 Task: Set the Shipping Contact to 'equals' under New invoice in find invoice.
Action: Mouse moved to (143, 17)
Screenshot: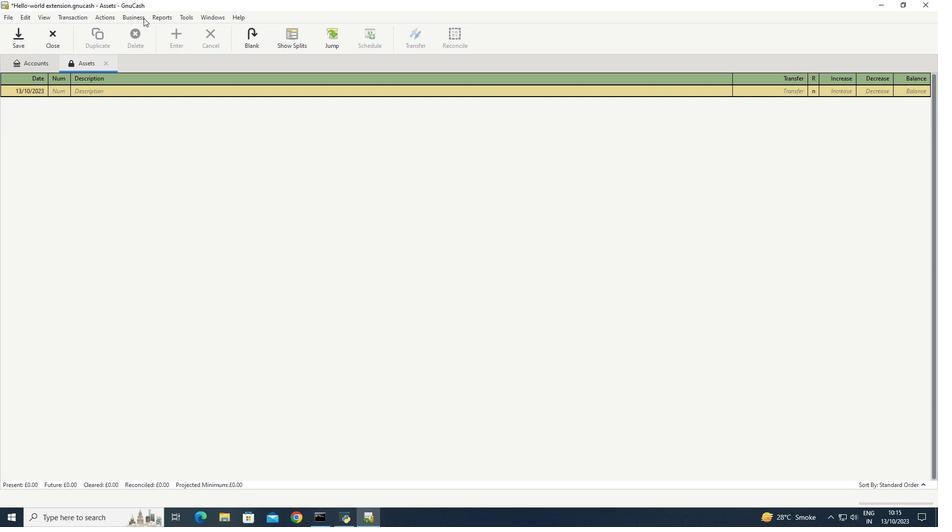 
Action: Mouse pressed left at (143, 17)
Screenshot: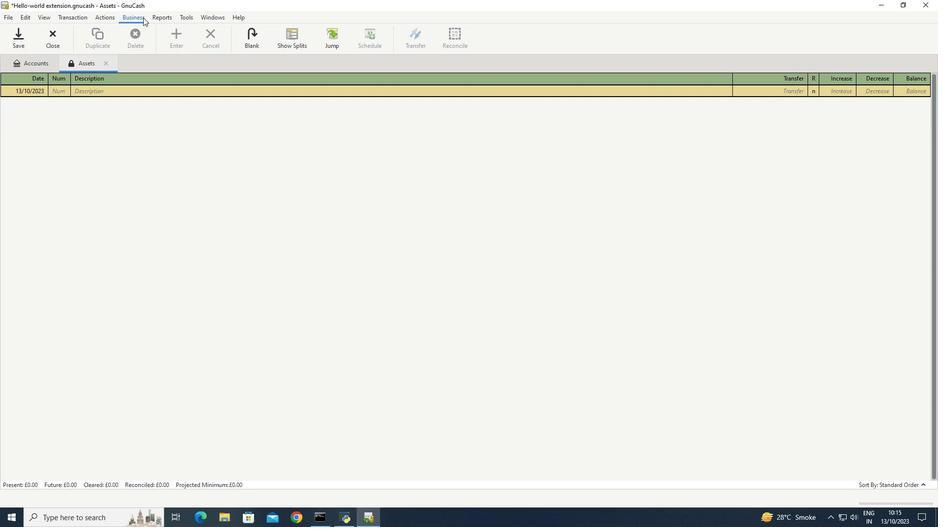
Action: Mouse moved to (245, 76)
Screenshot: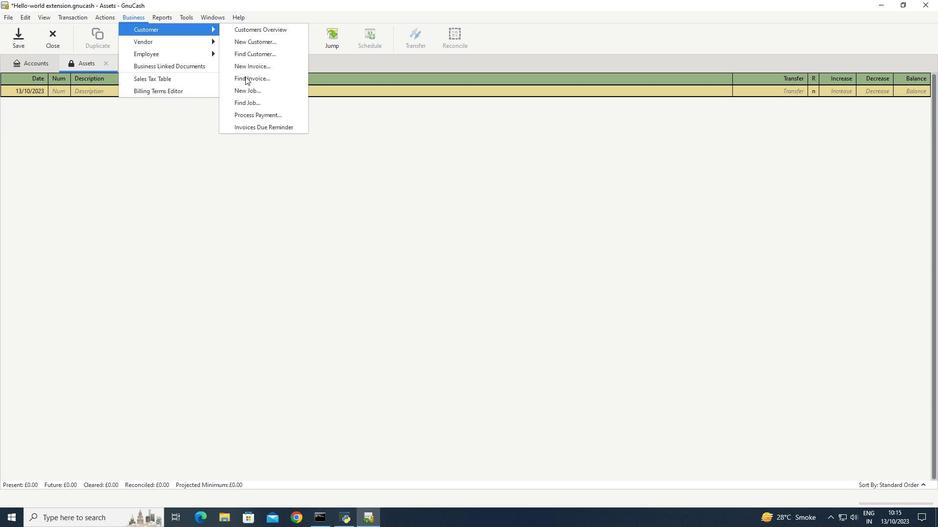 
Action: Mouse pressed left at (245, 76)
Screenshot: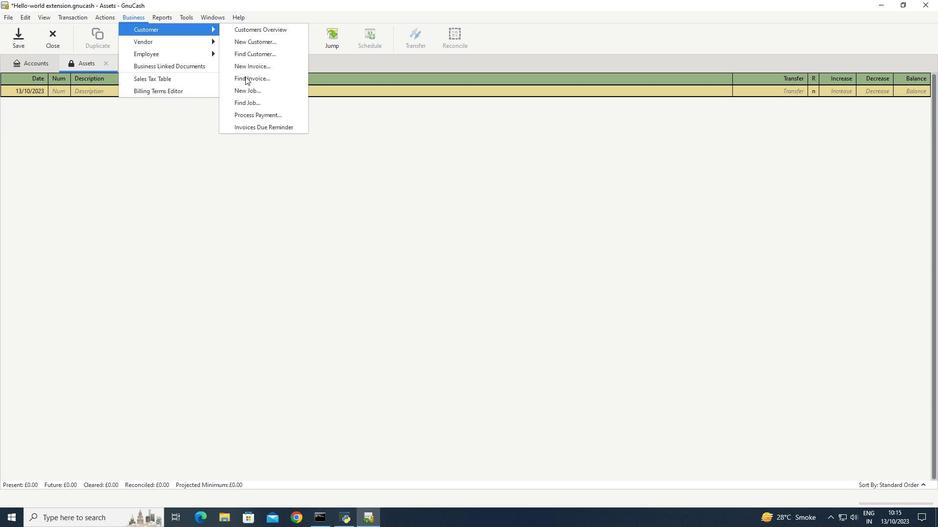 
Action: Mouse moved to (503, 336)
Screenshot: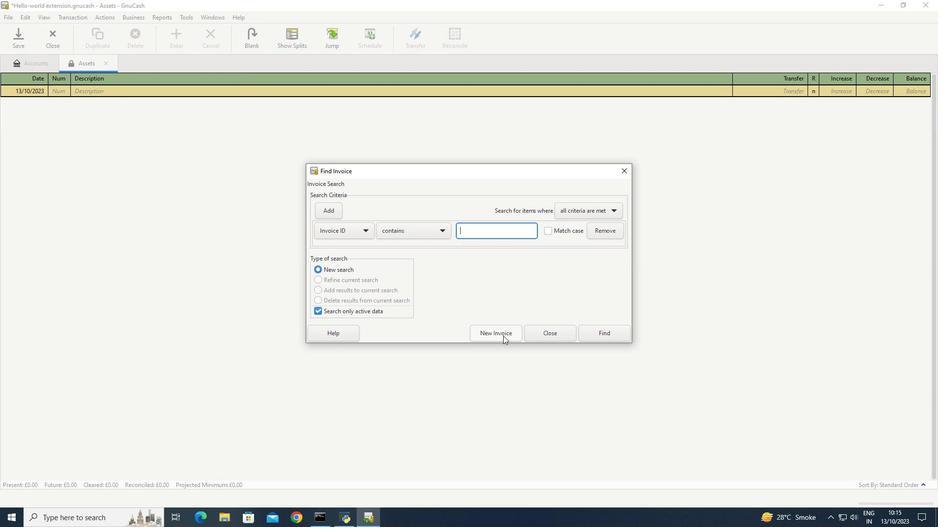
Action: Mouse pressed left at (503, 336)
Screenshot: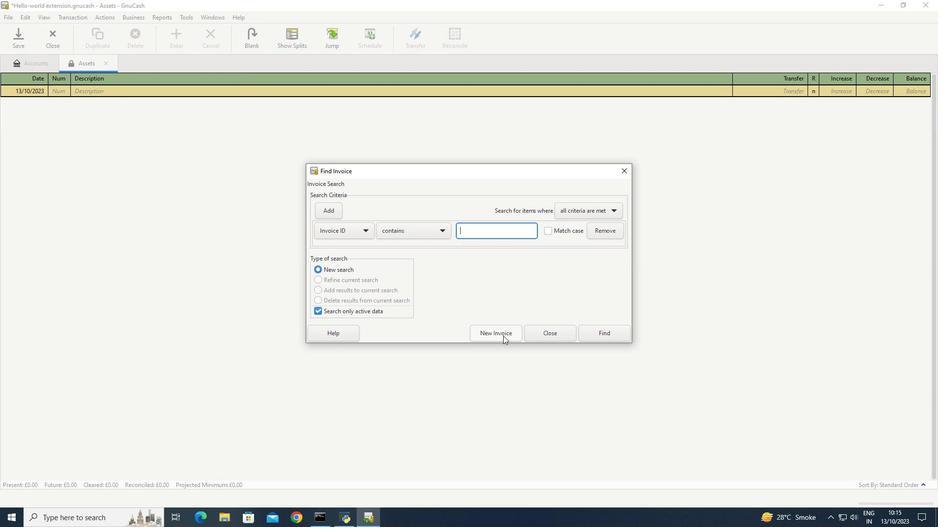 
Action: Mouse moved to (532, 260)
Screenshot: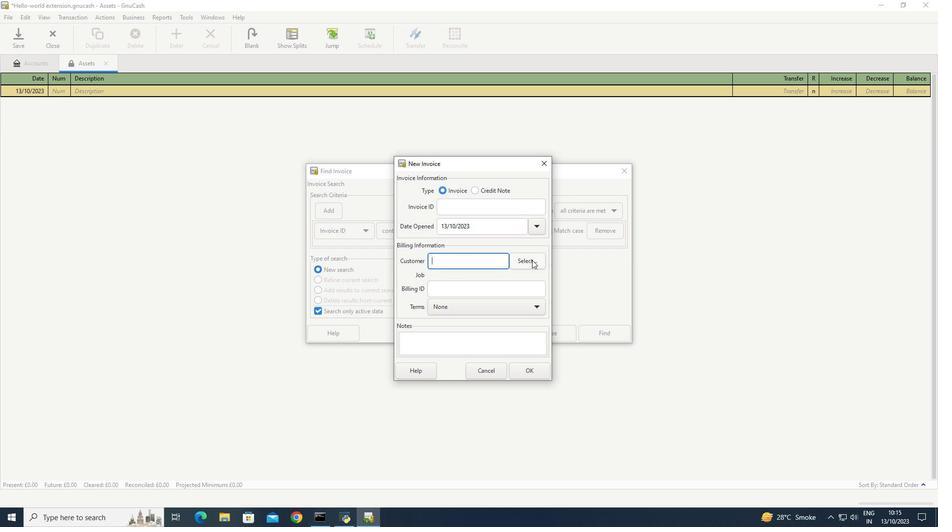 
Action: Mouse pressed left at (532, 260)
Screenshot: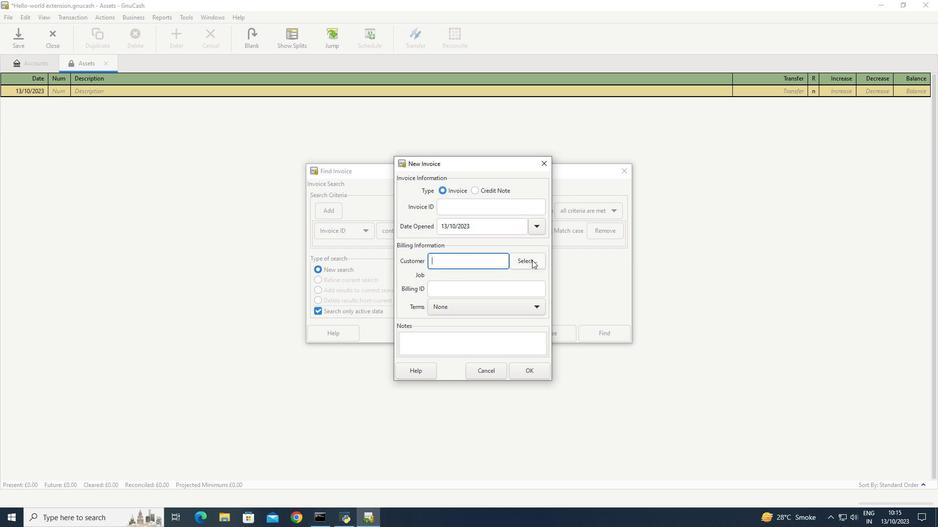 
Action: Mouse moved to (369, 231)
Screenshot: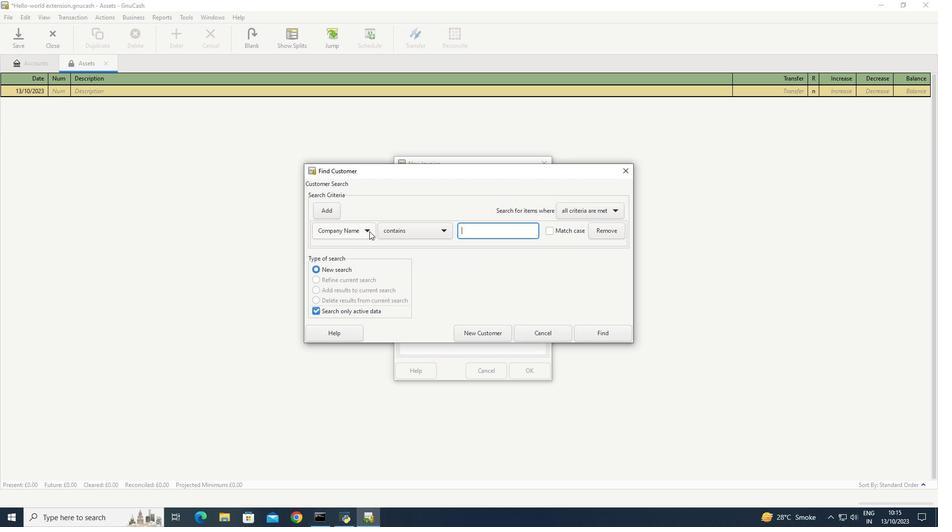 
Action: Mouse pressed left at (369, 231)
Screenshot: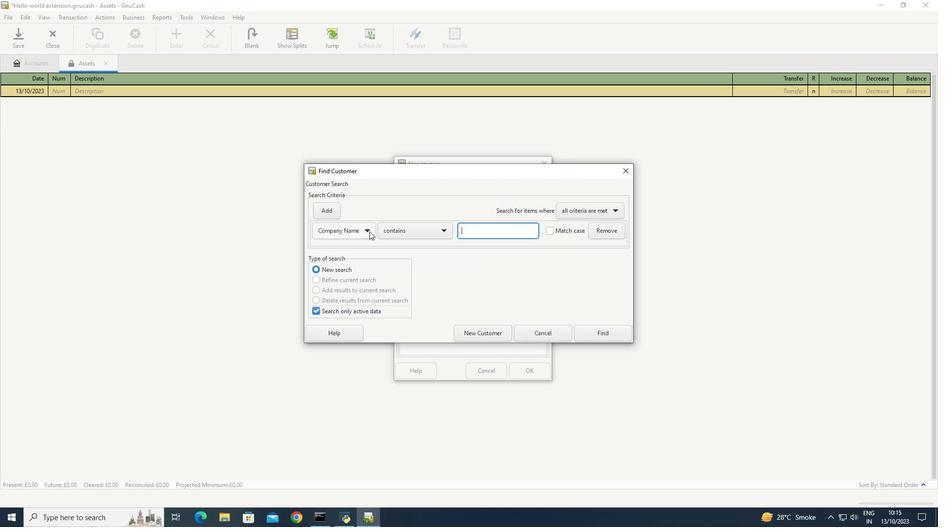 
Action: Mouse moved to (350, 272)
Screenshot: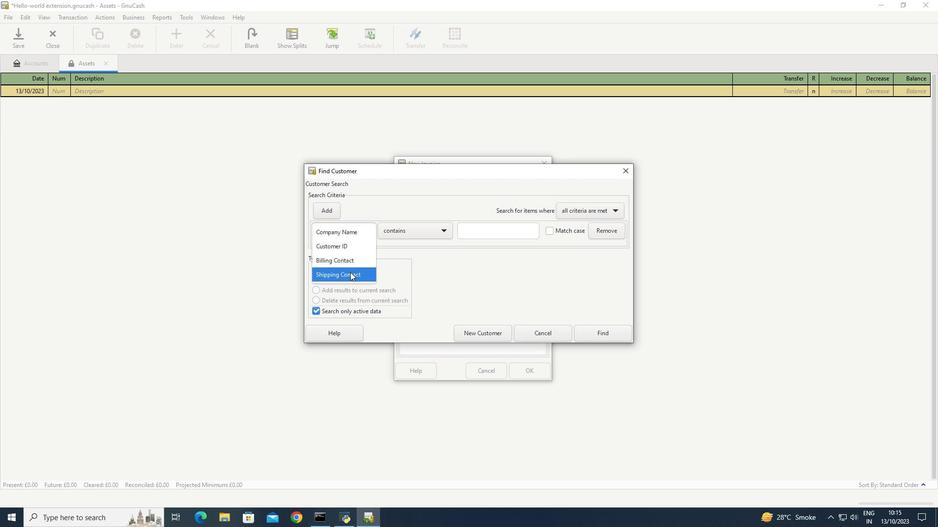 
Action: Mouse pressed left at (350, 272)
Screenshot: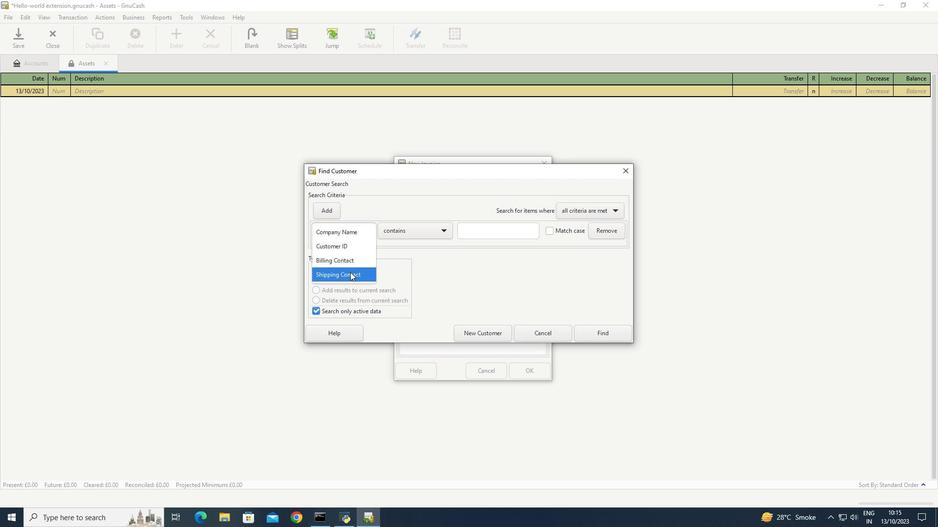 
Action: Mouse moved to (448, 230)
Screenshot: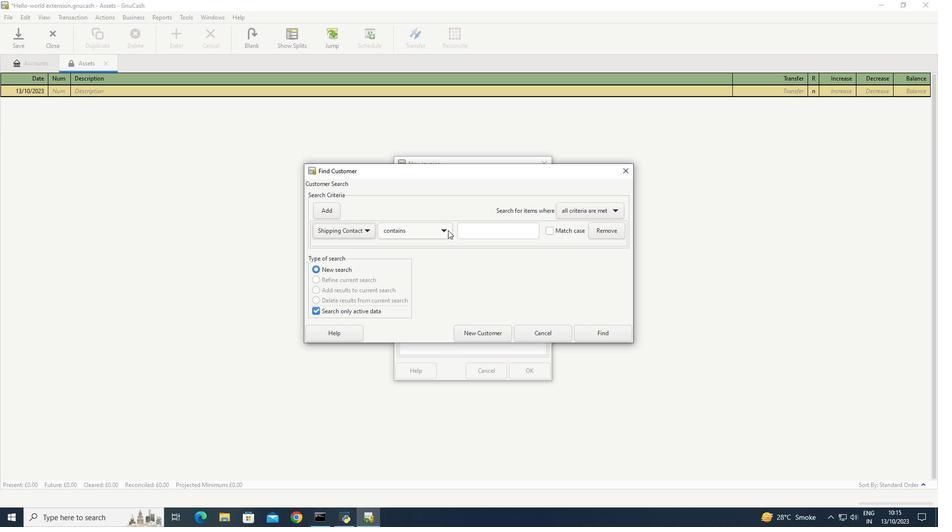 
Action: Mouse pressed left at (448, 230)
Screenshot: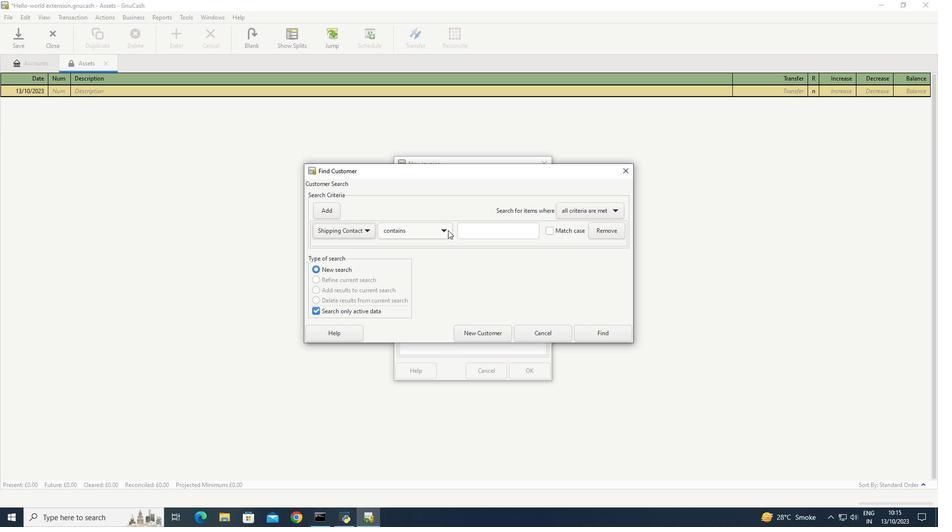 
Action: Mouse moved to (409, 249)
Screenshot: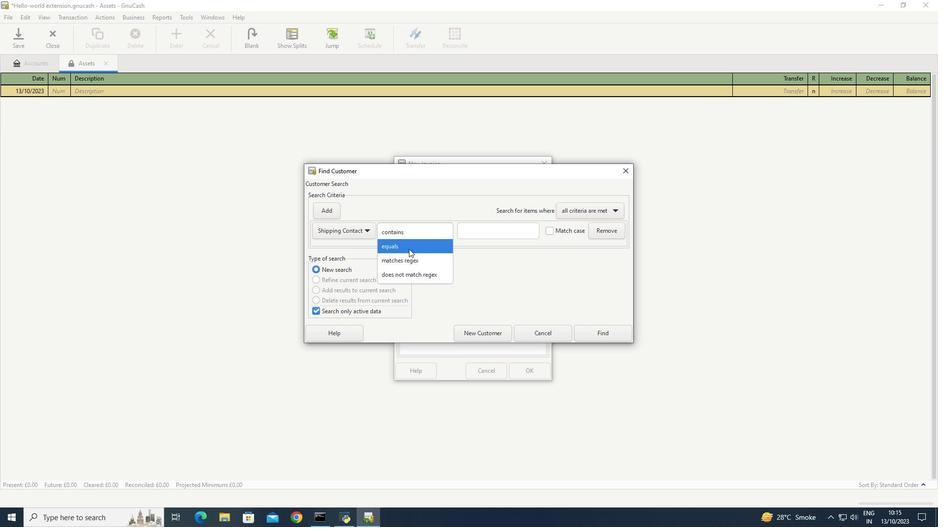 
Action: Mouse pressed left at (409, 249)
Screenshot: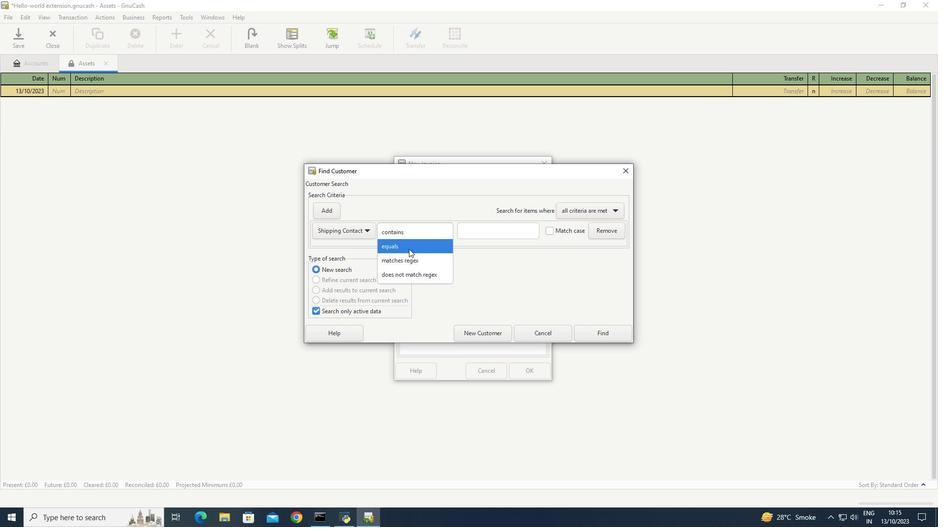 
Action: Mouse moved to (435, 288)
Screenshot: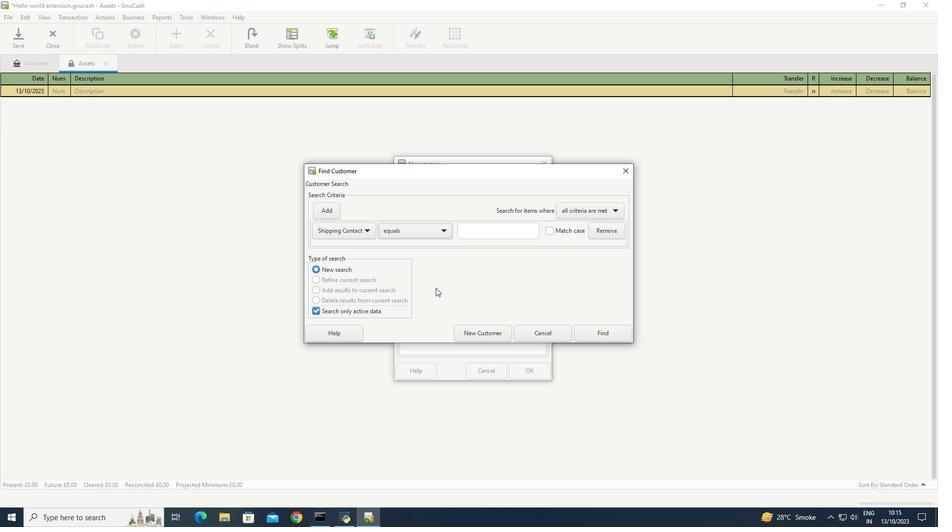 
Action: Mouse pressed left at (435, 288)
Screenshot: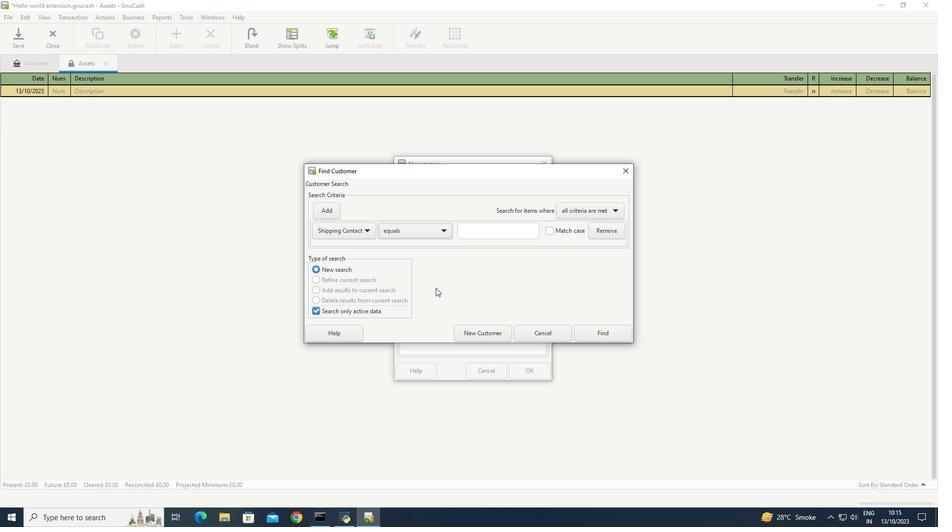 
Action: Mouse moved to (431, 243)
Screenshot: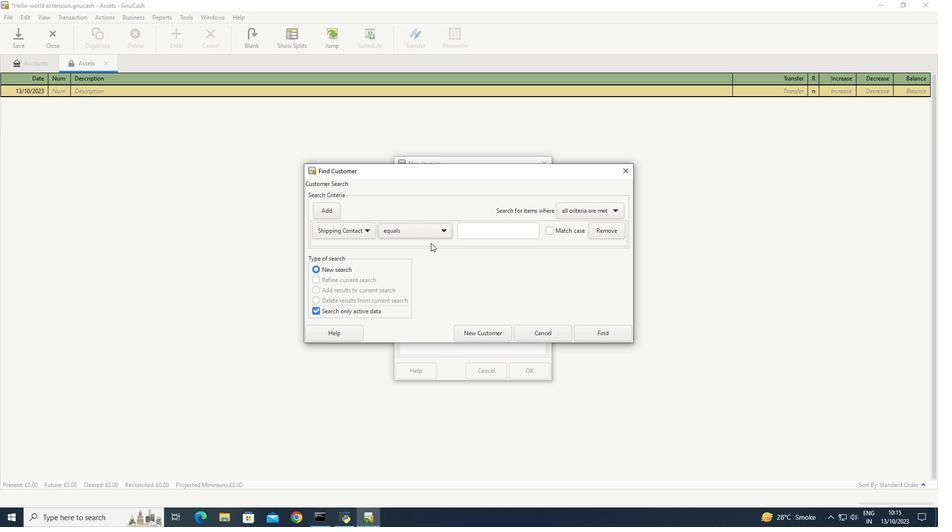 
